 Task: Set the default reminder time for tasks to 9:00 AM in Outlook.
Action: Mouse moved to (62, 35)
Screenshot: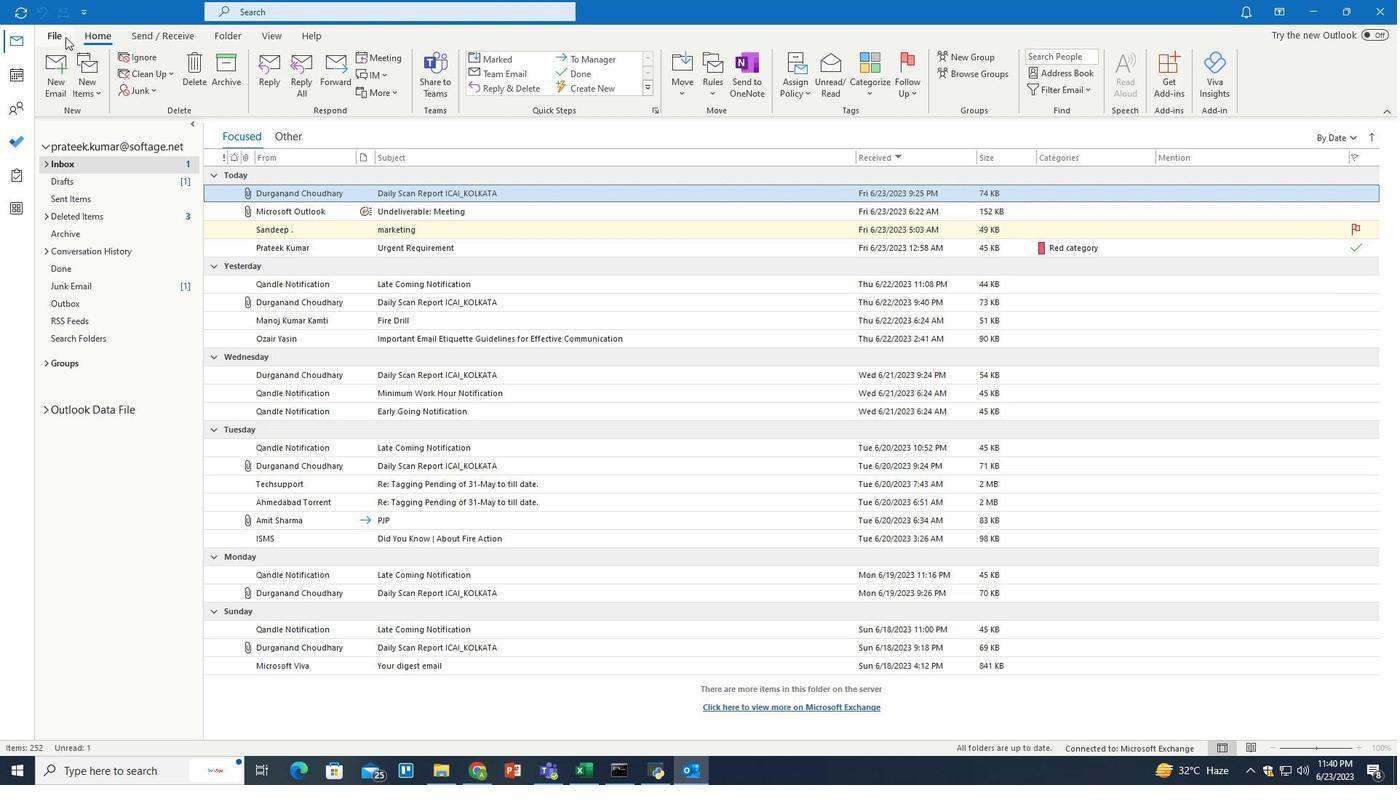
Action: Mouse pressed left at (62, 35)
Screenshot: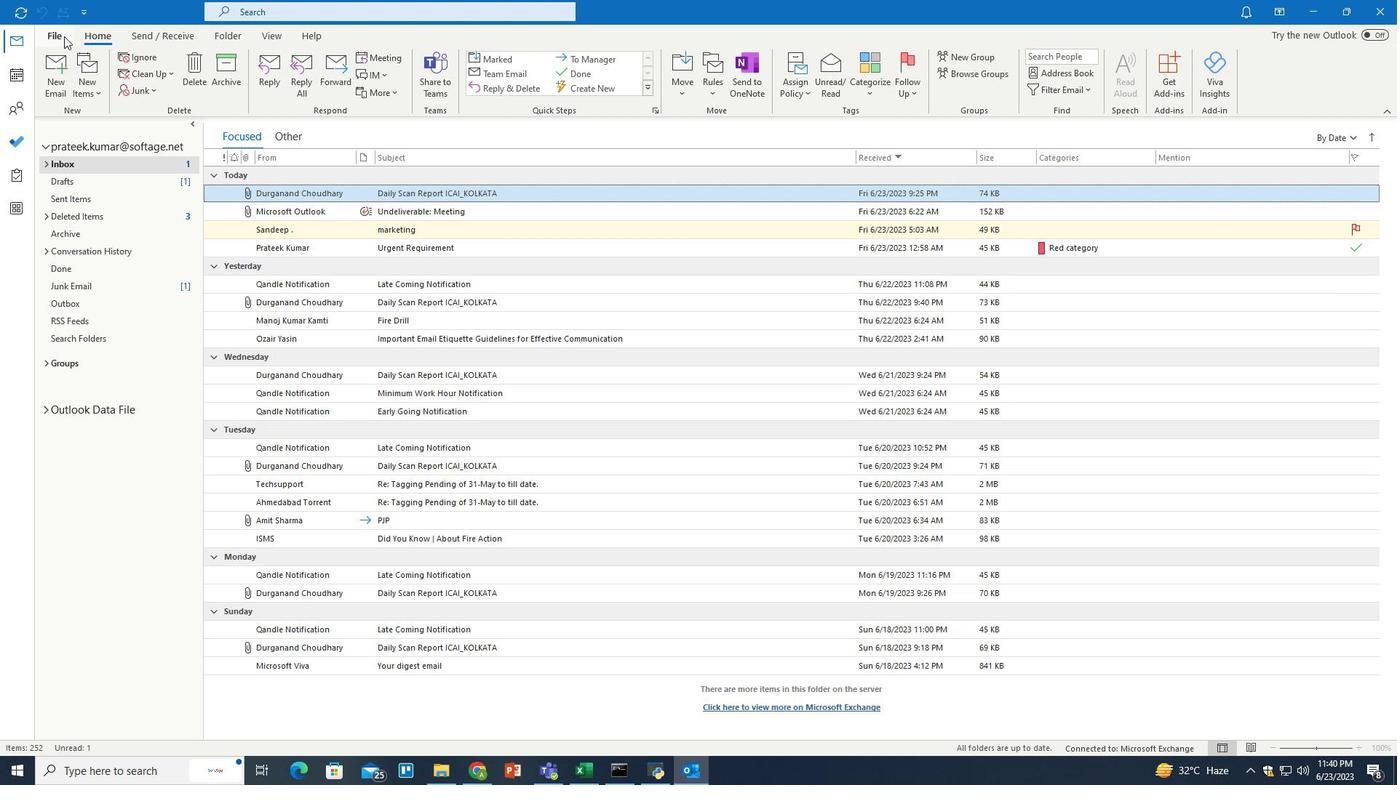 
Action: Mouse moved to (58, 697)
Screenshot: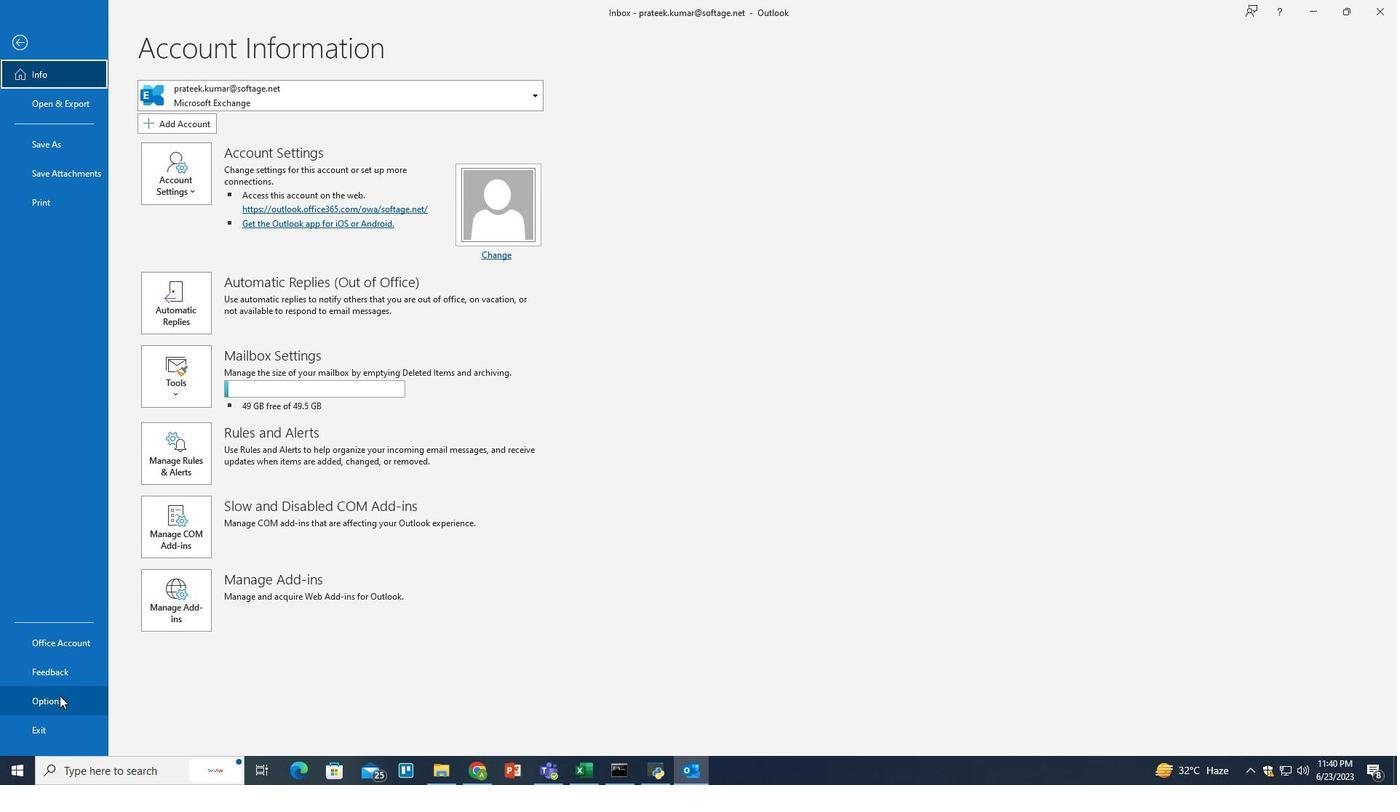 
Action: Mouse pressed left at (58, 697)
Screenshot: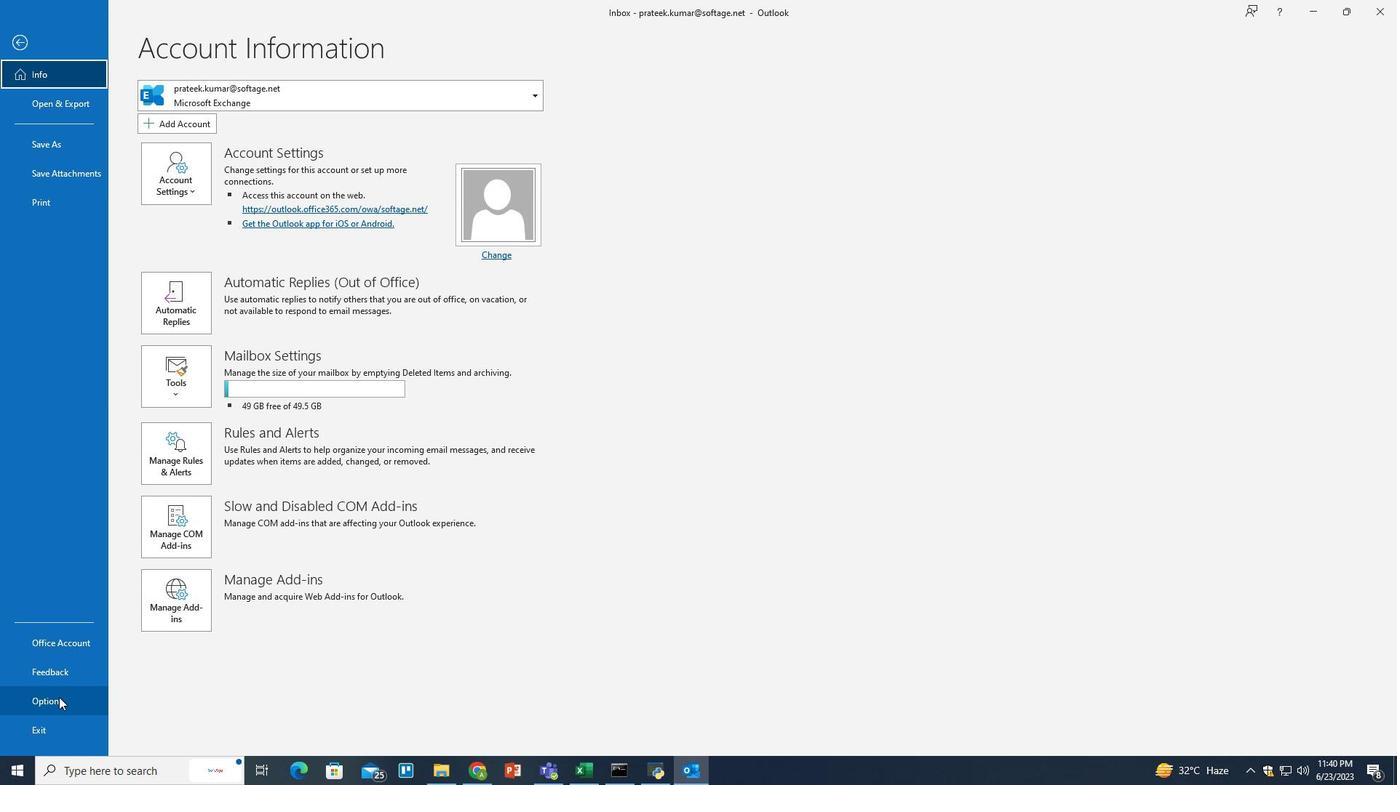 
Action: Mouse moved to (449, 257)
Screenshot: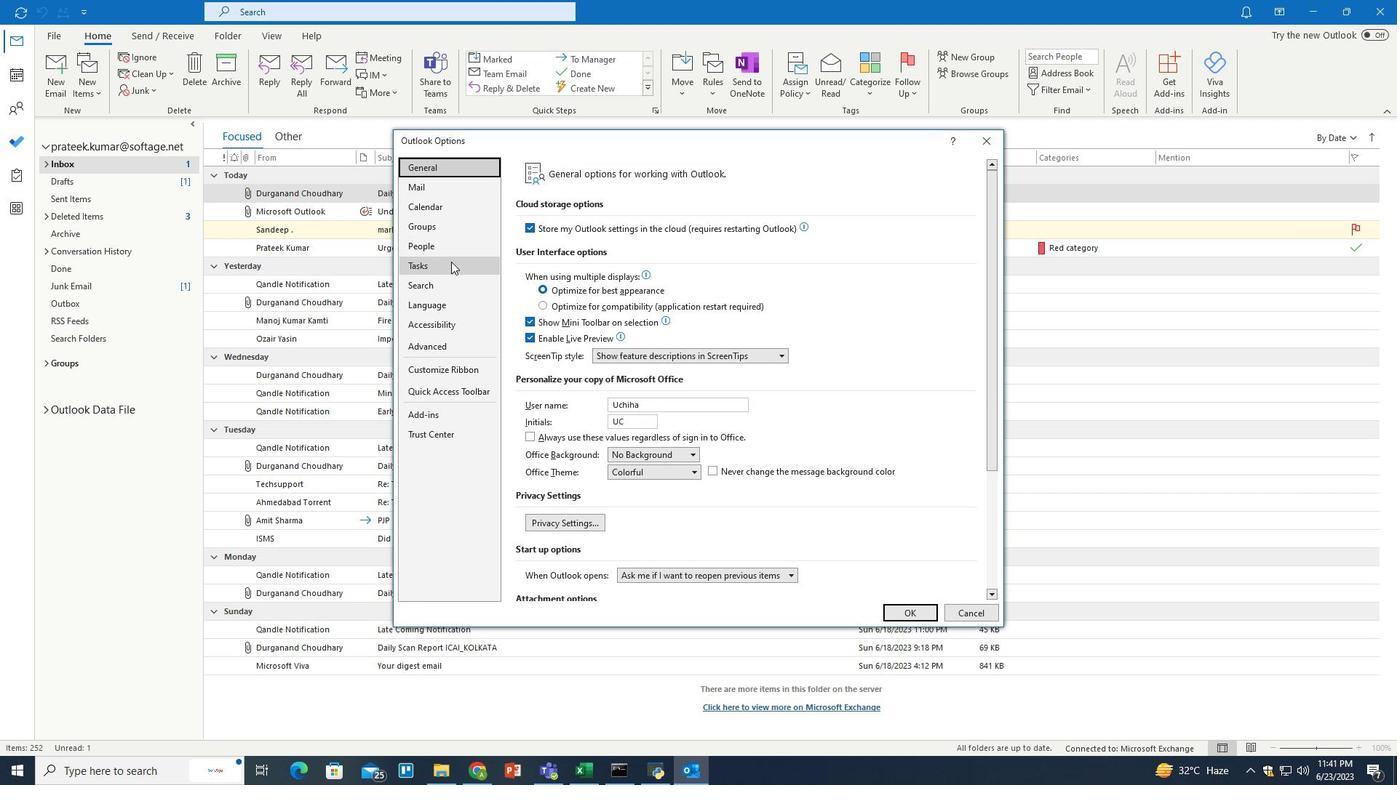 
Action: Mouse pressed left at (449, 257)
Screenshot: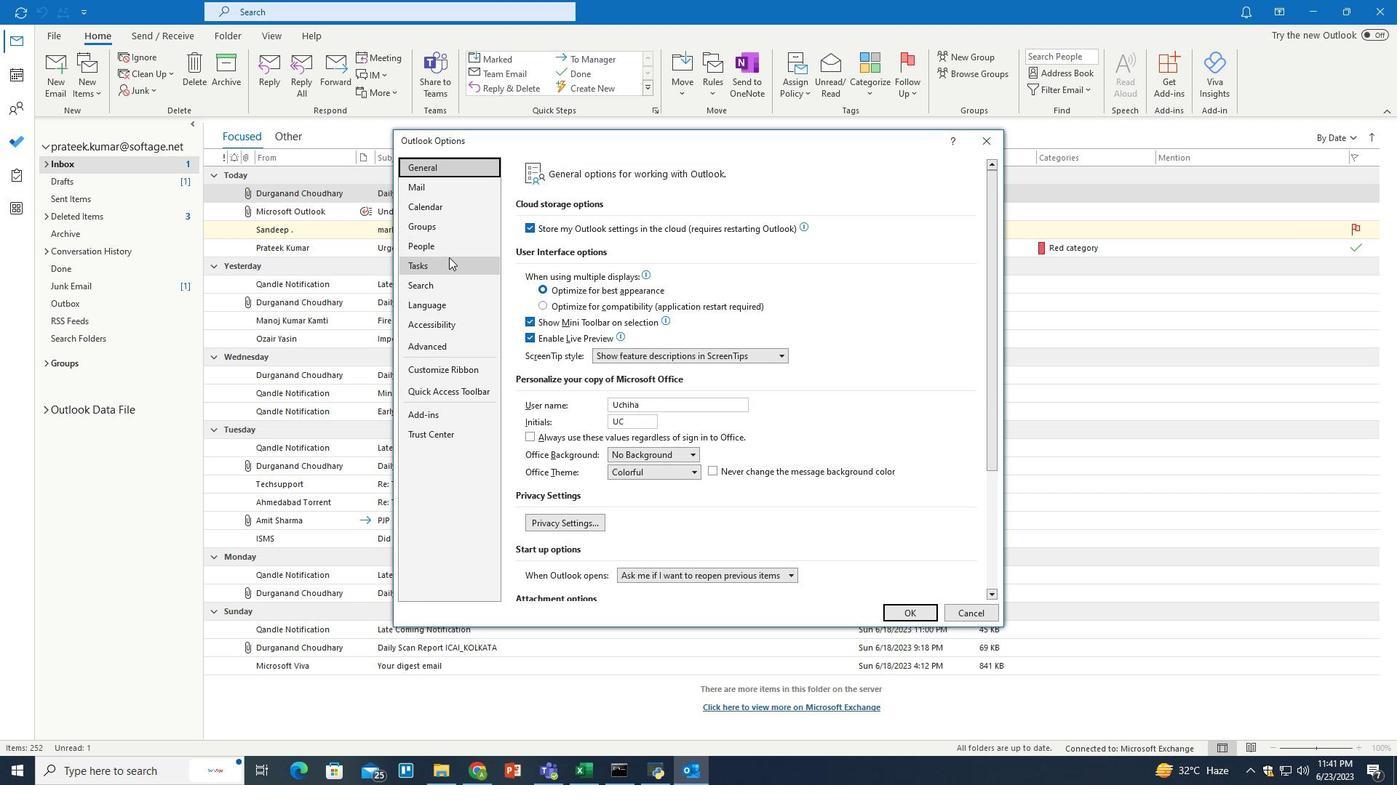 
Action: Mouse moved to (696, 267)
Screenshot: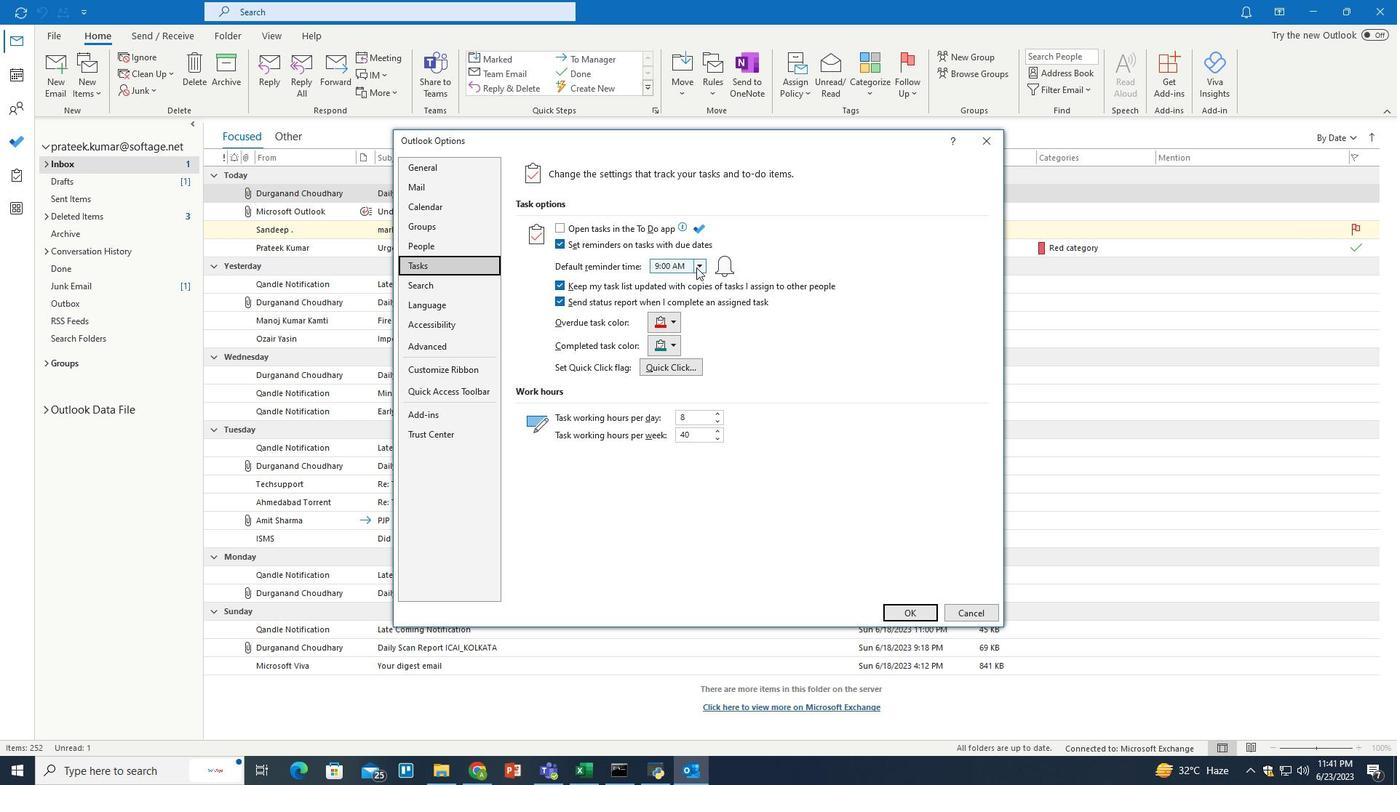 
Action: Mouse pressed left at (696, 267)
Screenshot: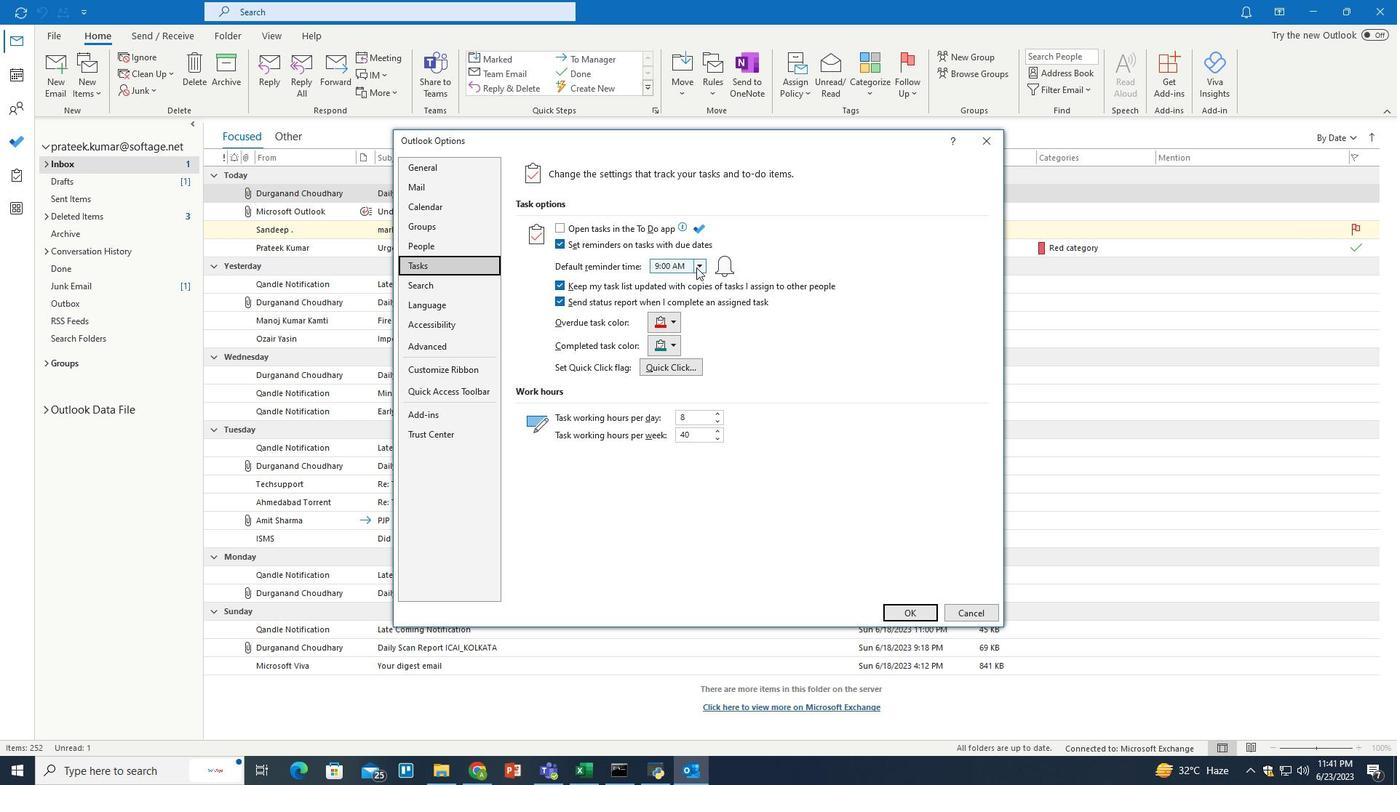 
Action: Mouse moved to (660, 561)
Screenshot: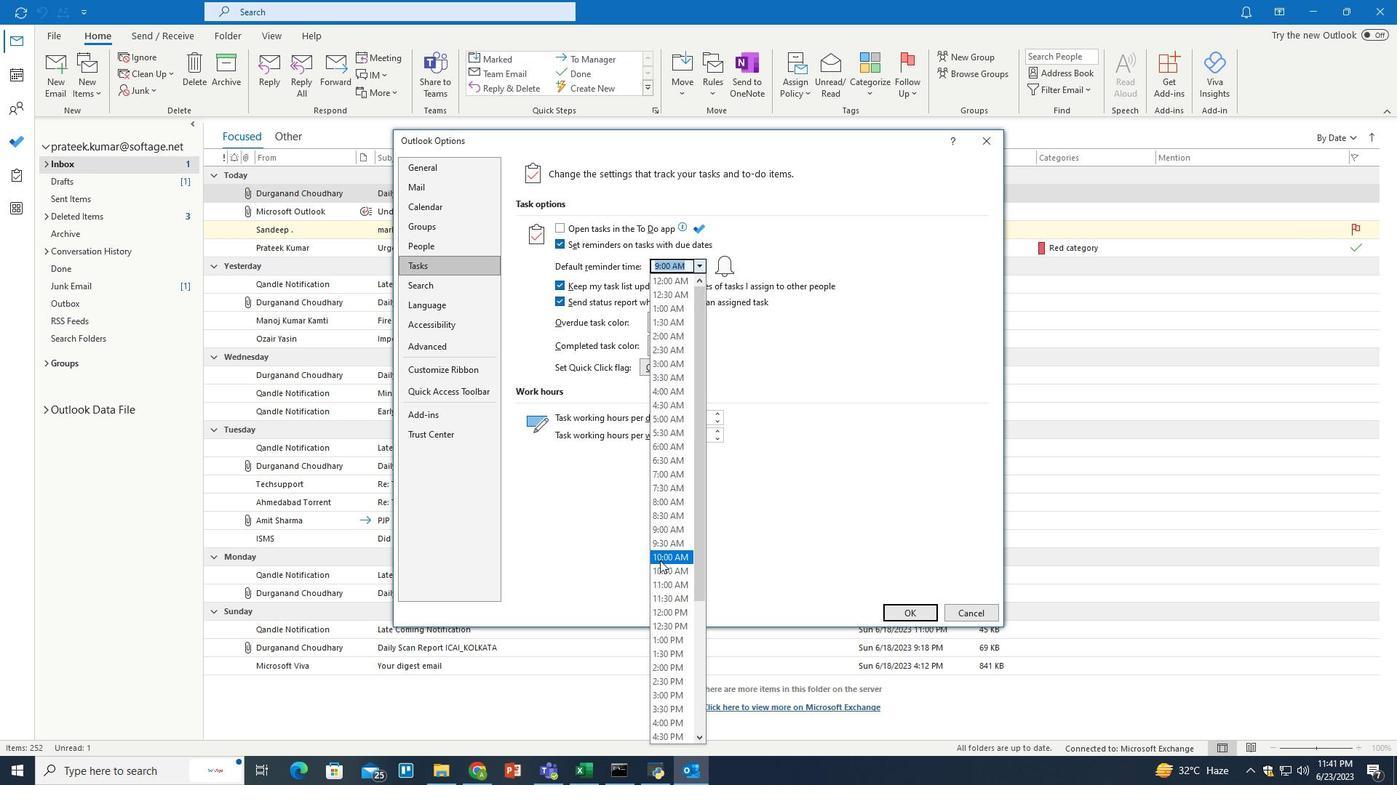 
Action: Mouse pressed left at (660, 561)
Screenshot: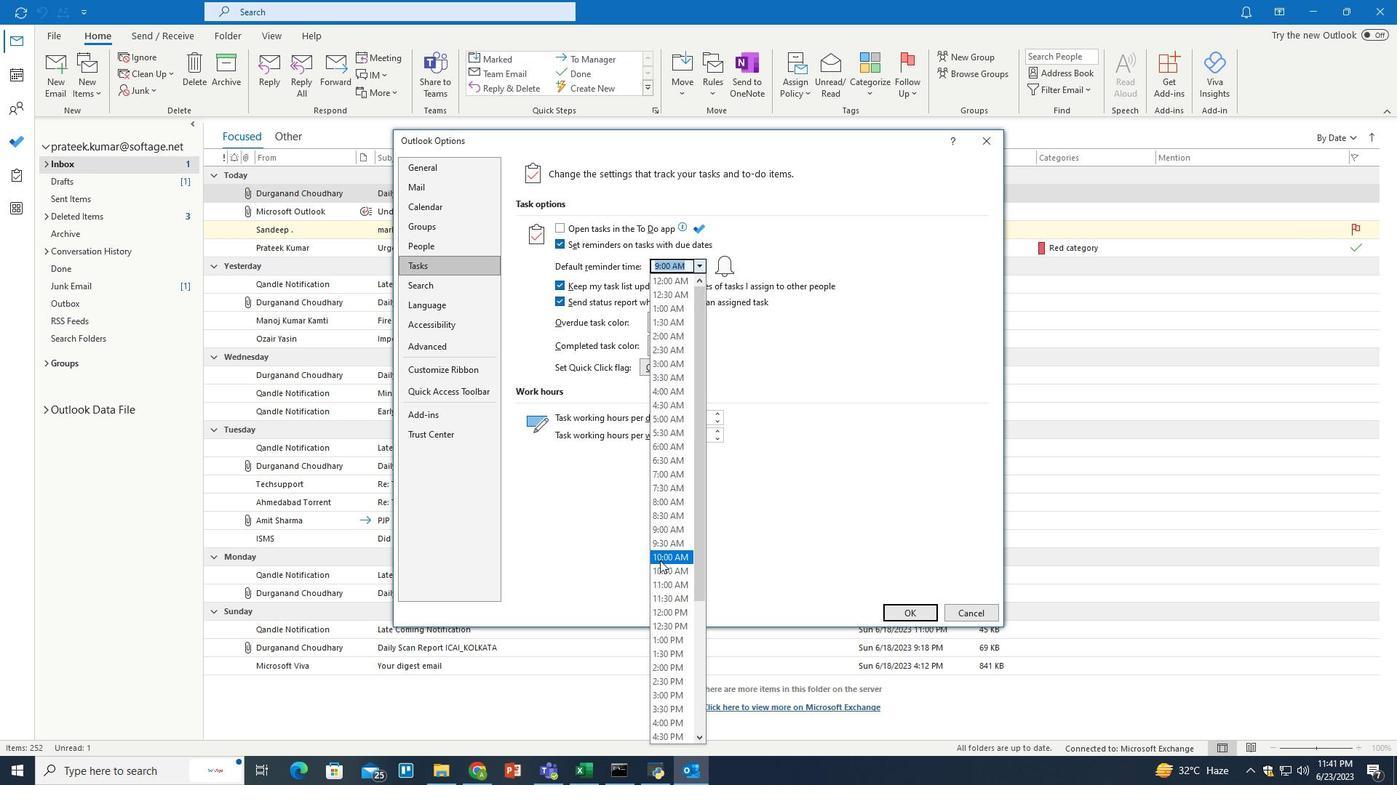 
Action: Mouse moved to (893, 611)
Screenshot: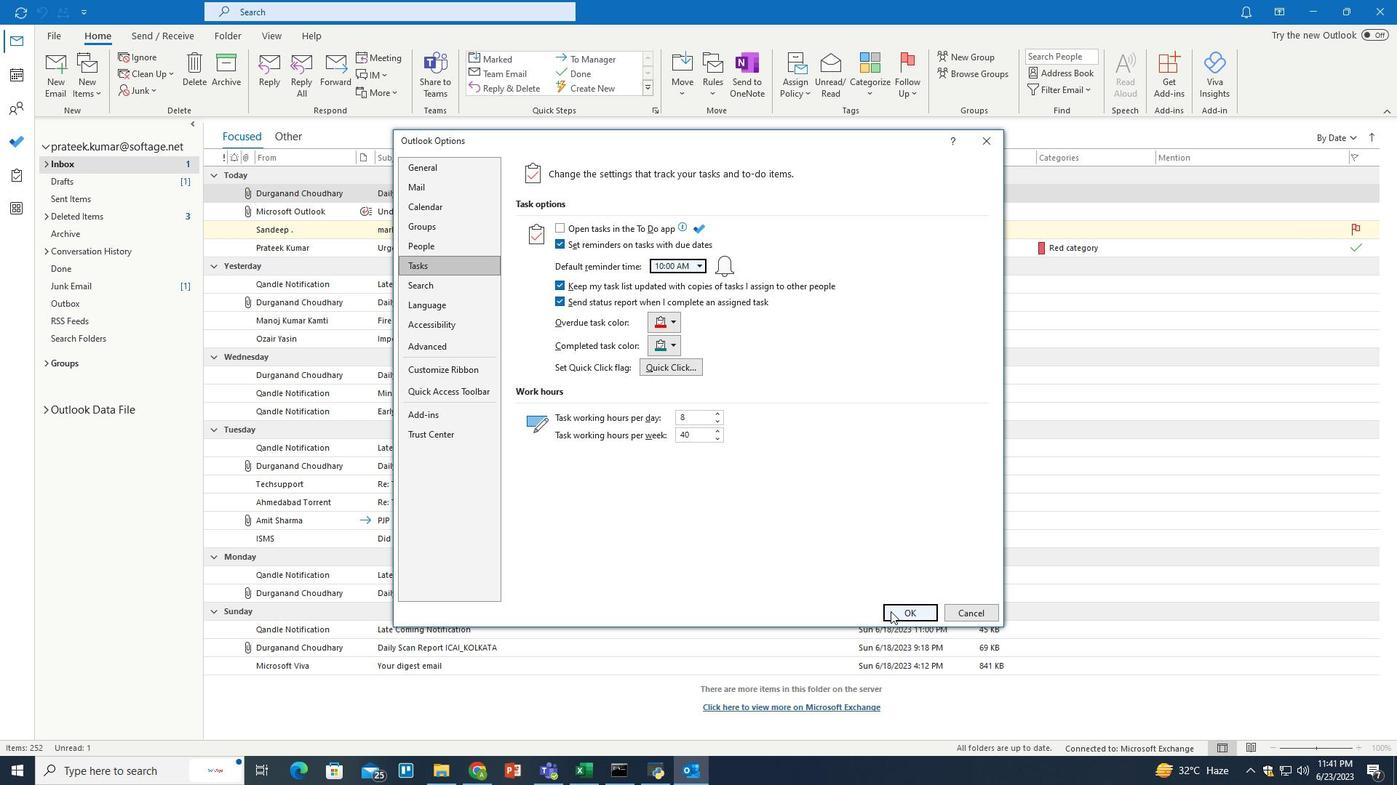 
Action: Mouse pressed left at (893, 611)
Screenshot: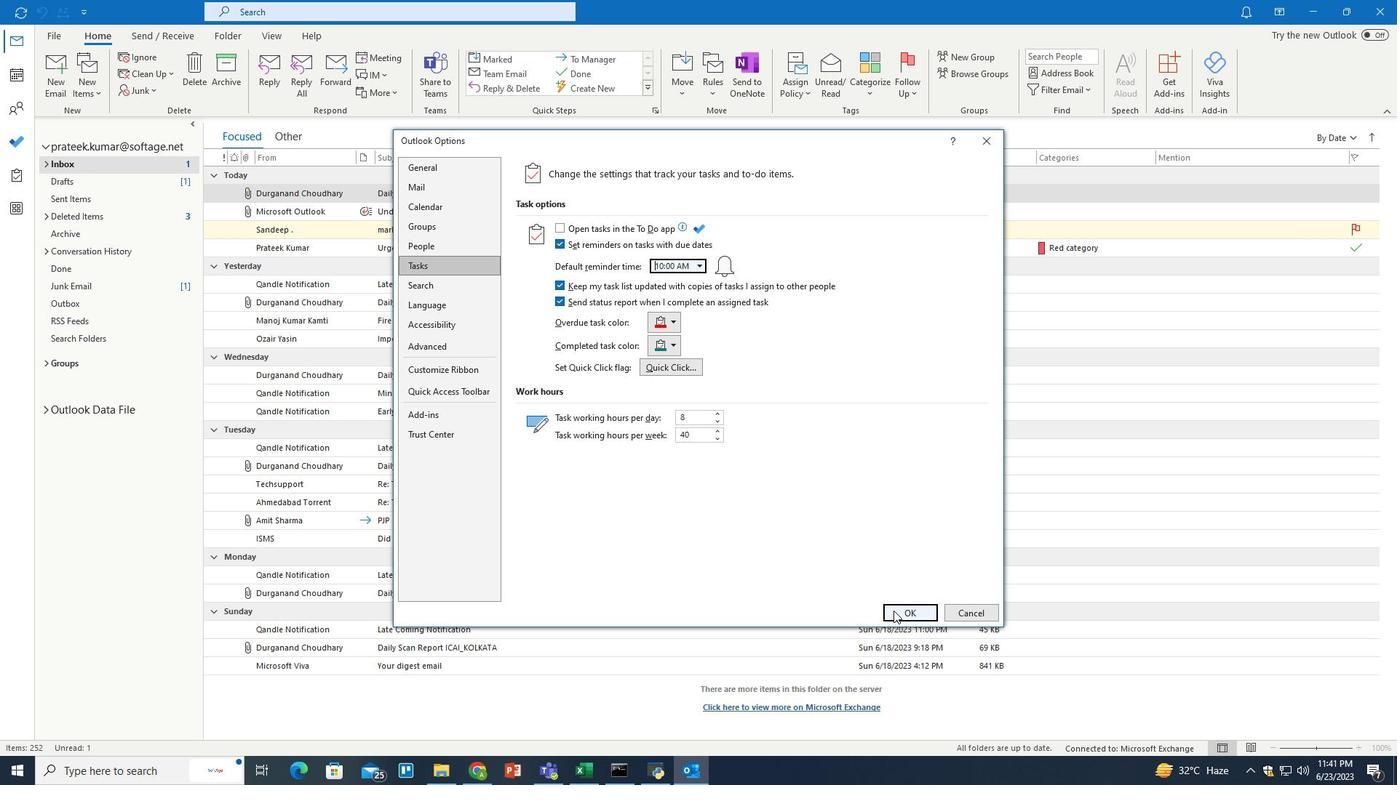 
